 Task: Select Convenience. Add to cart, from CVS for 2696 Buckhannan Avenue, Syracuse, New York 13202, Cell Number 315-426-1559, following items : CVS Health Sensitive Gentle Wipes - 1, Pampers Swaddlers Diapers Super Pack Size 1 - 2
Action: Mouse moved to (270, 112)
Screenshot: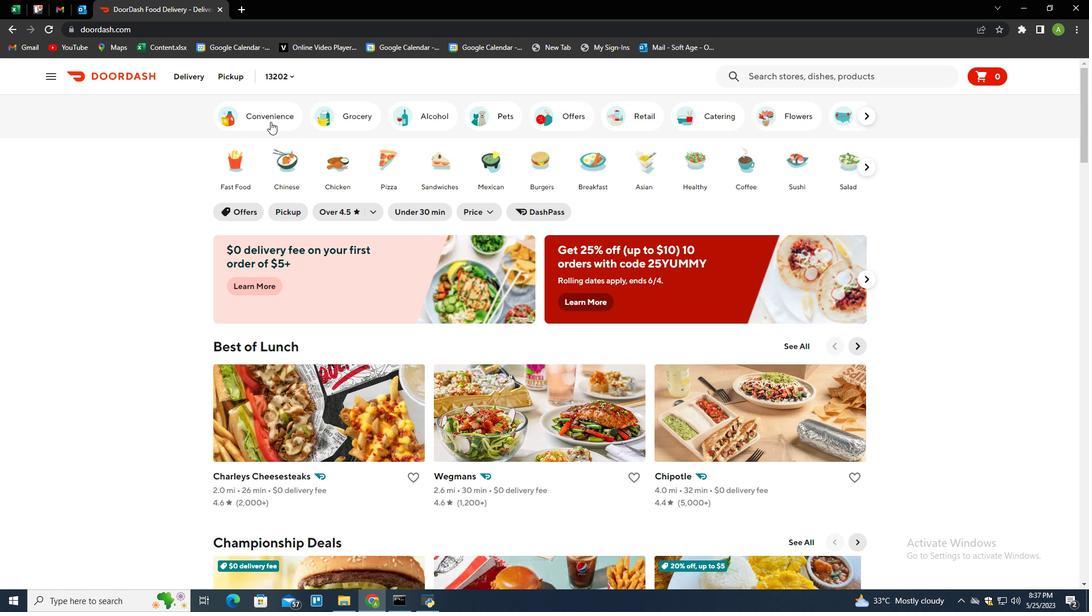 
Action: Mouse pressed left at (270, 112)
Screenshot: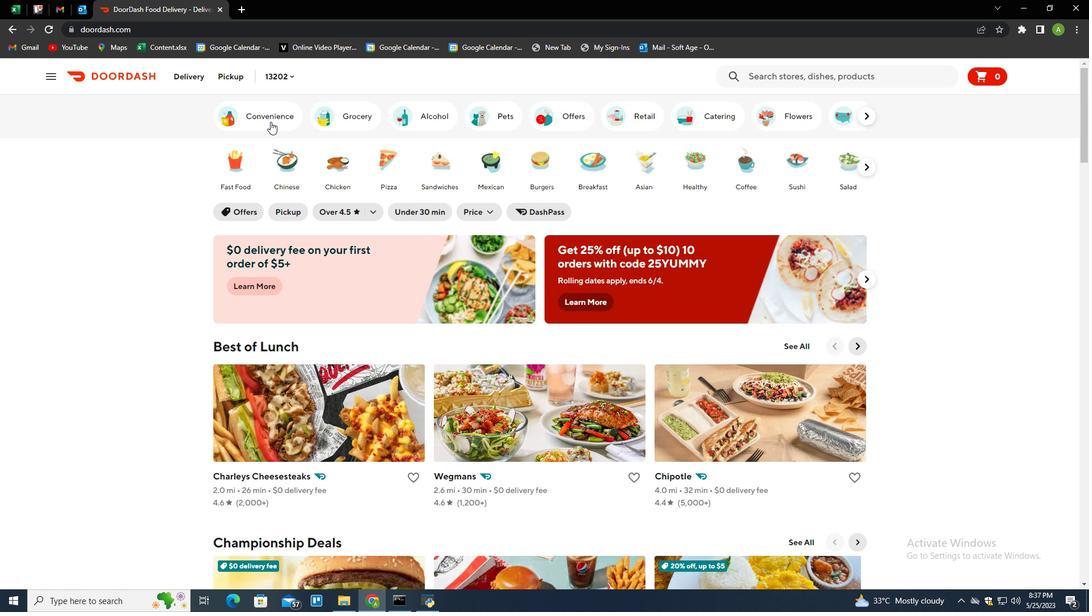 
Action: Mouse moved to (759, 453)
Screenshot: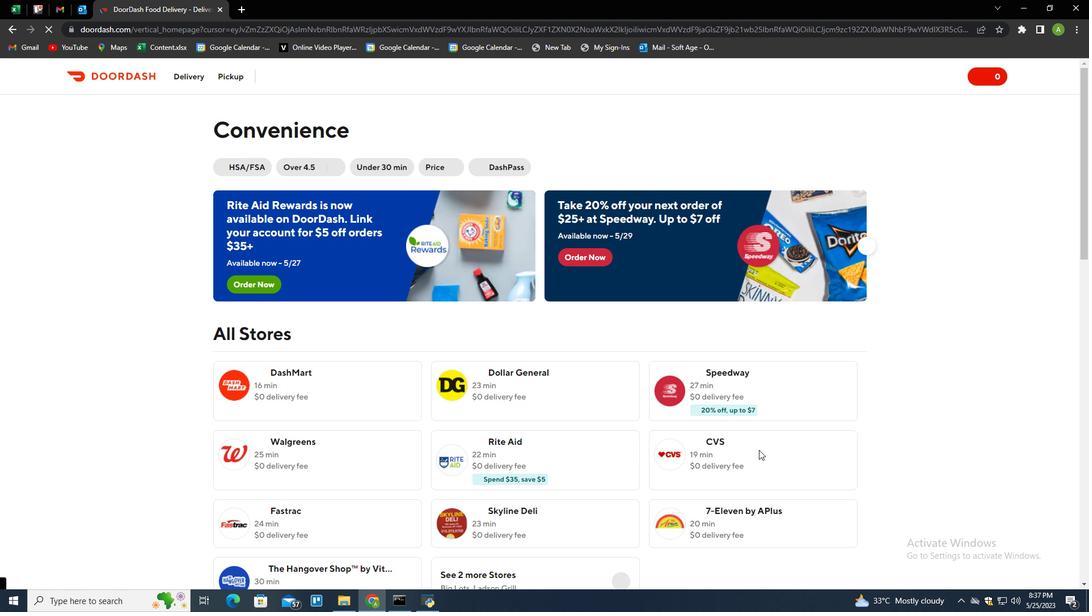 
Action: Mouse pressed left at (759, 453)
Screenshot: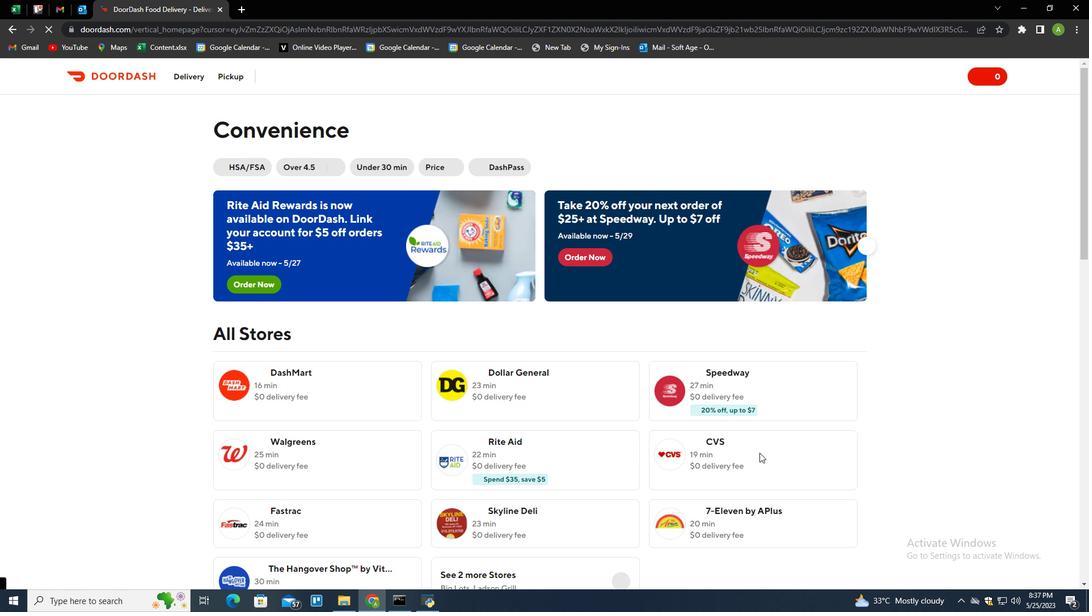
Action: Mouse moved to (180, 76)
Screenshot: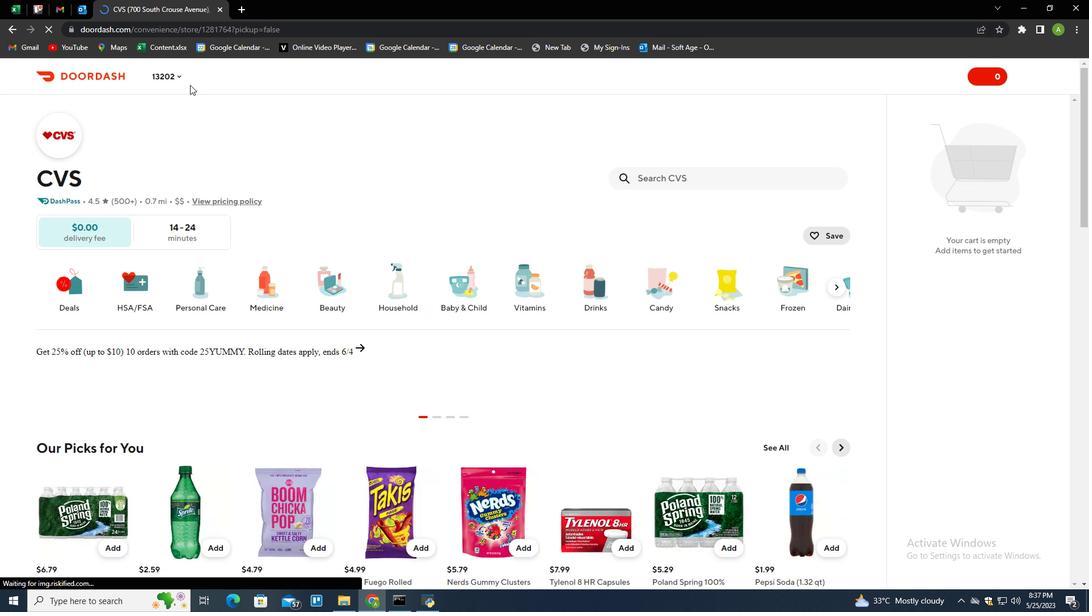 
Action: Mouse pressed left at (180, 76)
Screenshot: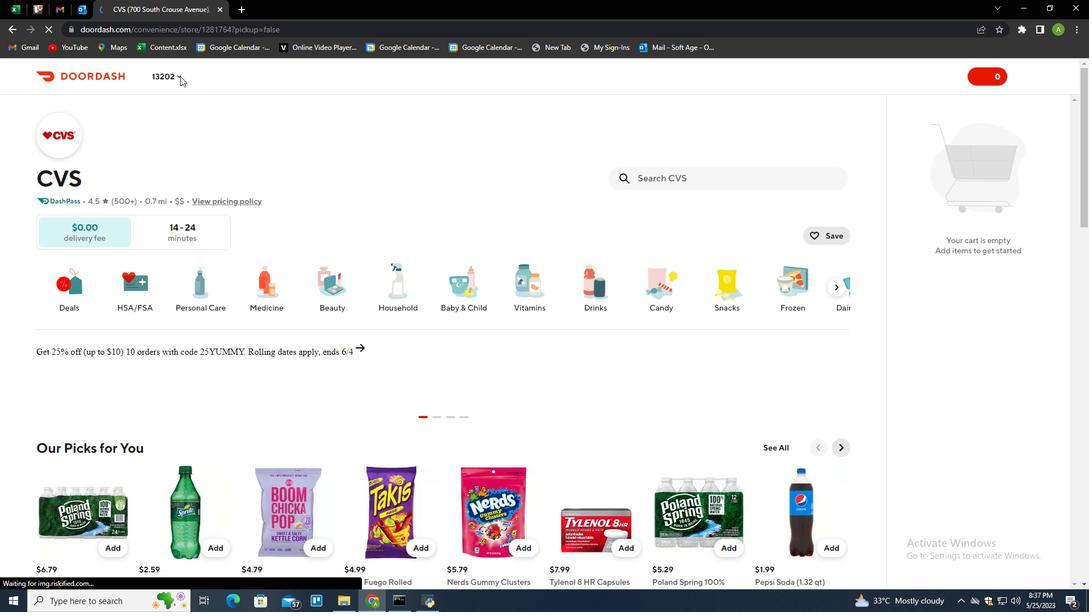 
Action: Mouse moved to (206, 116)
Screenshot: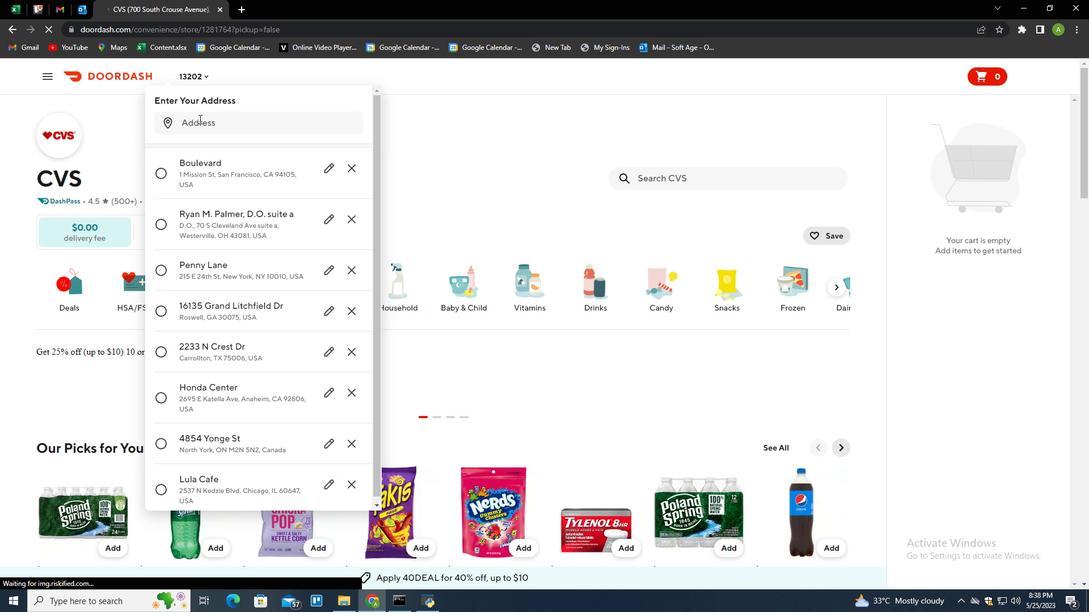 
Action: Mouse pressed left at (206, 116)
Screenshot: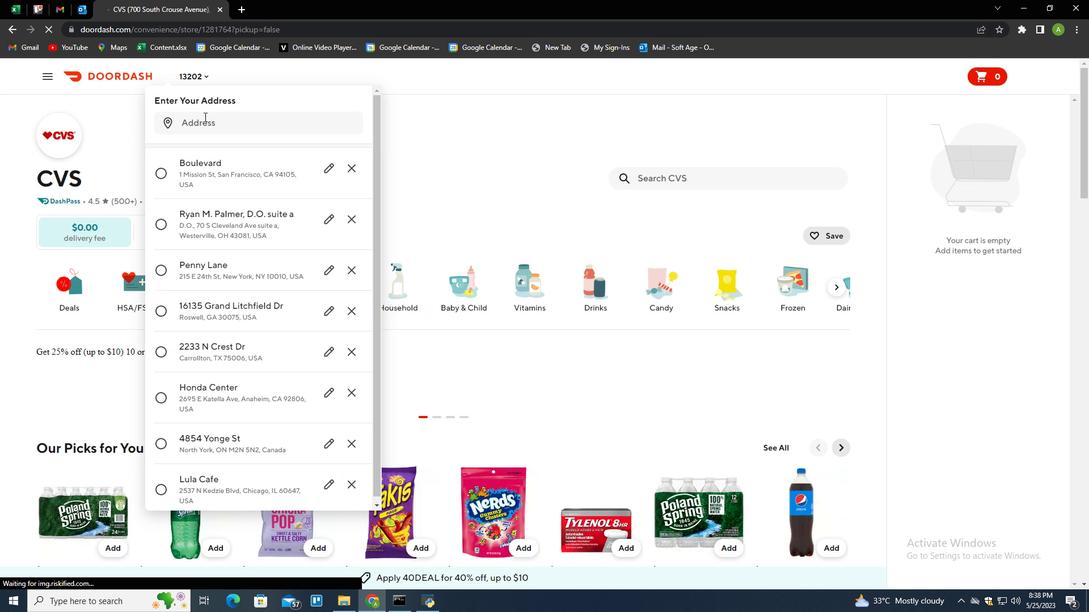 
Action: Mouse moved to (198, 128)
Screenshot: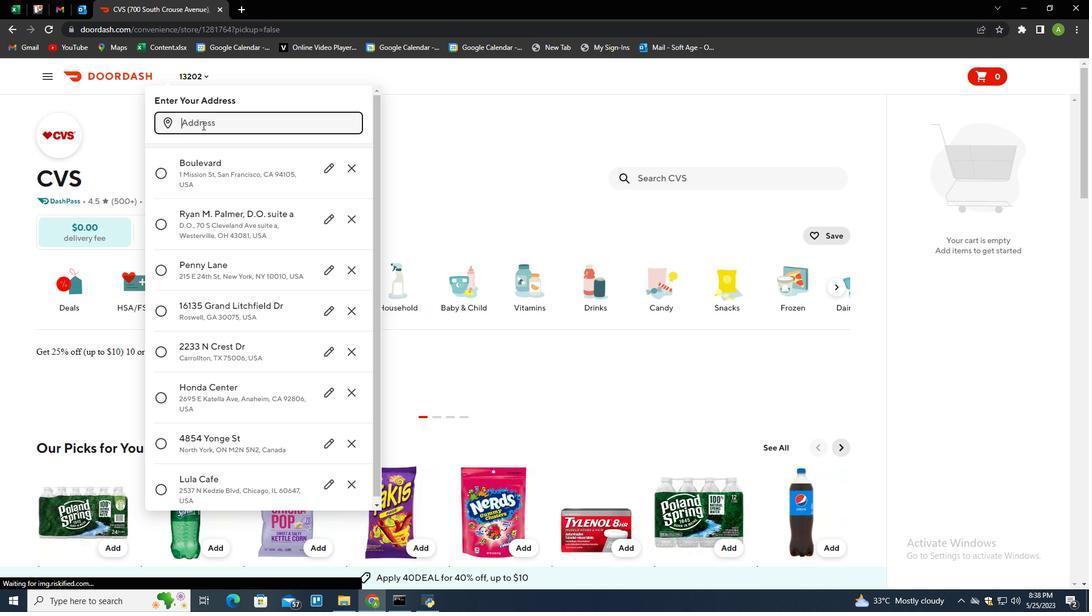 
Action: Key pressed 296<Key.backspace><Key.backspace>696<Key.space>buckhannan<Key.space>avenue,<Key.space>st<Key.backspace>yracuse,<Key.space>new<Key.space>york<Key.space>13202<Key.enter>
Screenshot: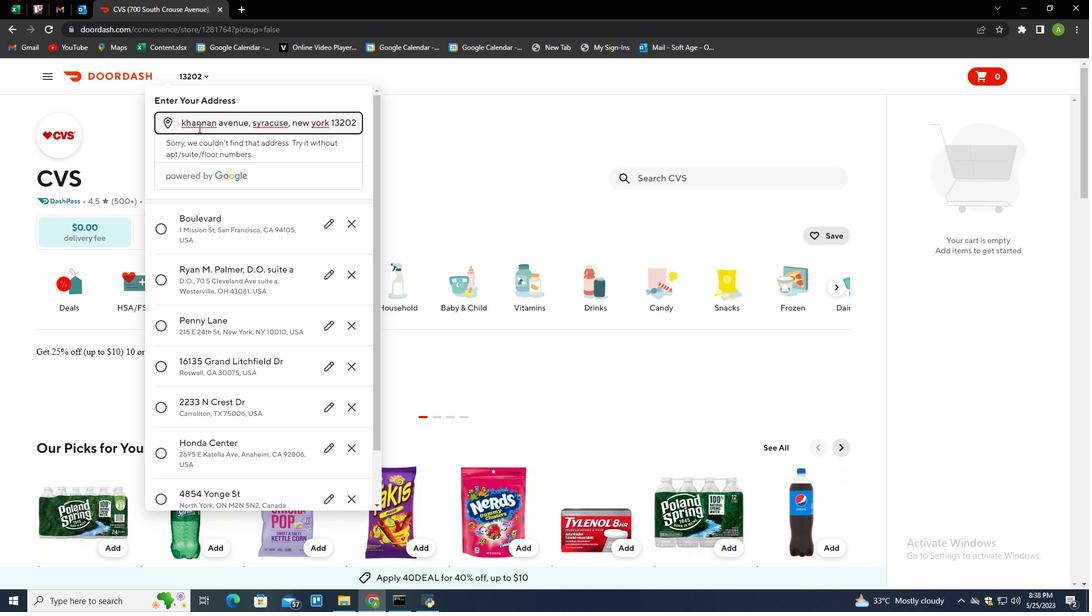 
Action: Mouse moved to (299, 437)
Screenshot: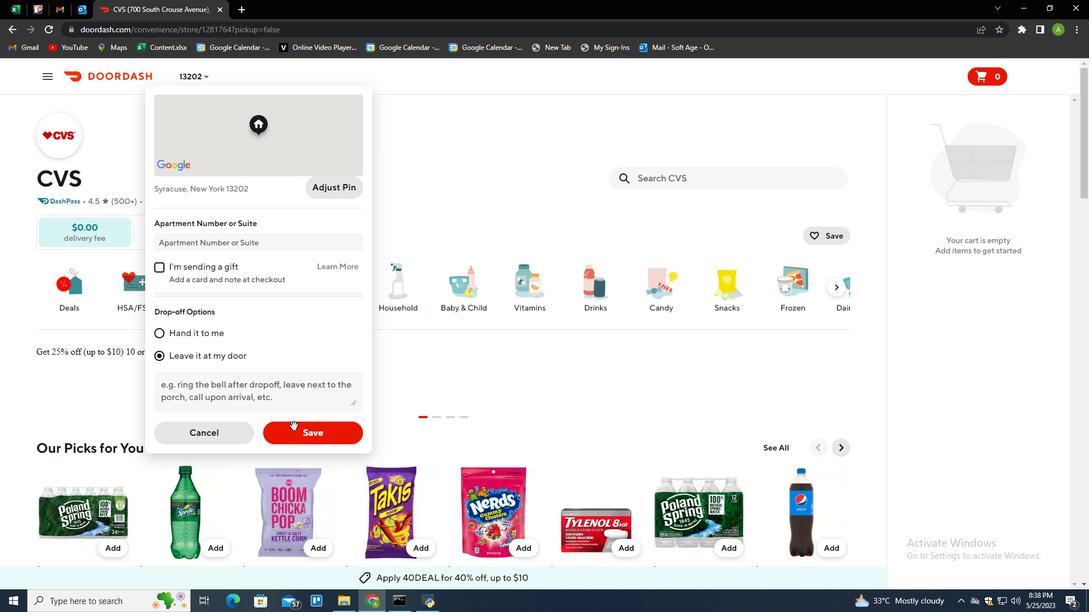 
Action: Mouse pressed left at (299, 437)
Screenshot: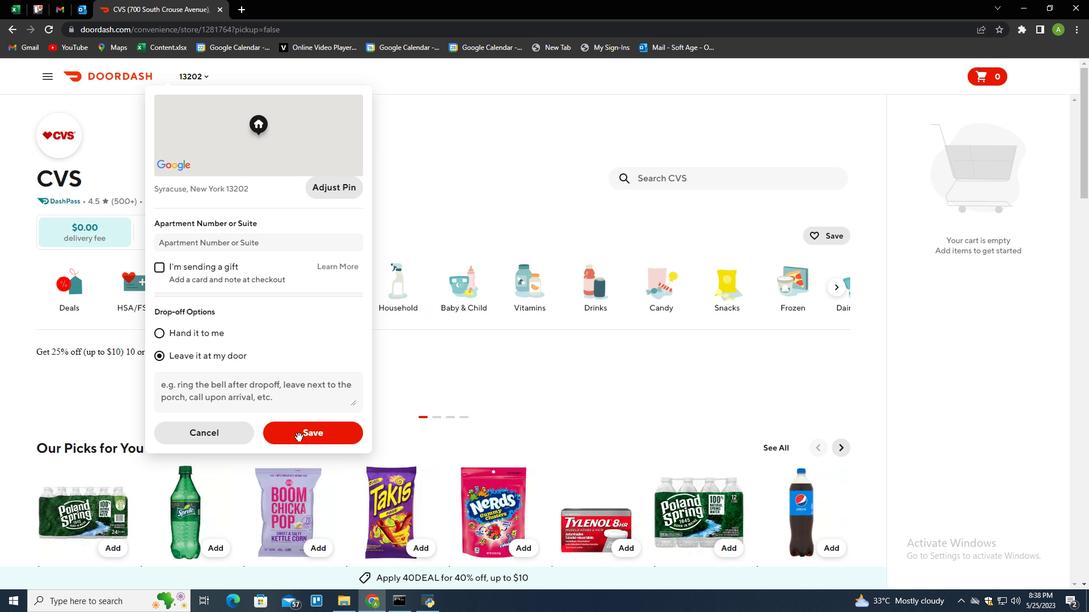 
Action: Mouse moved to (696, 184)
Screenshot: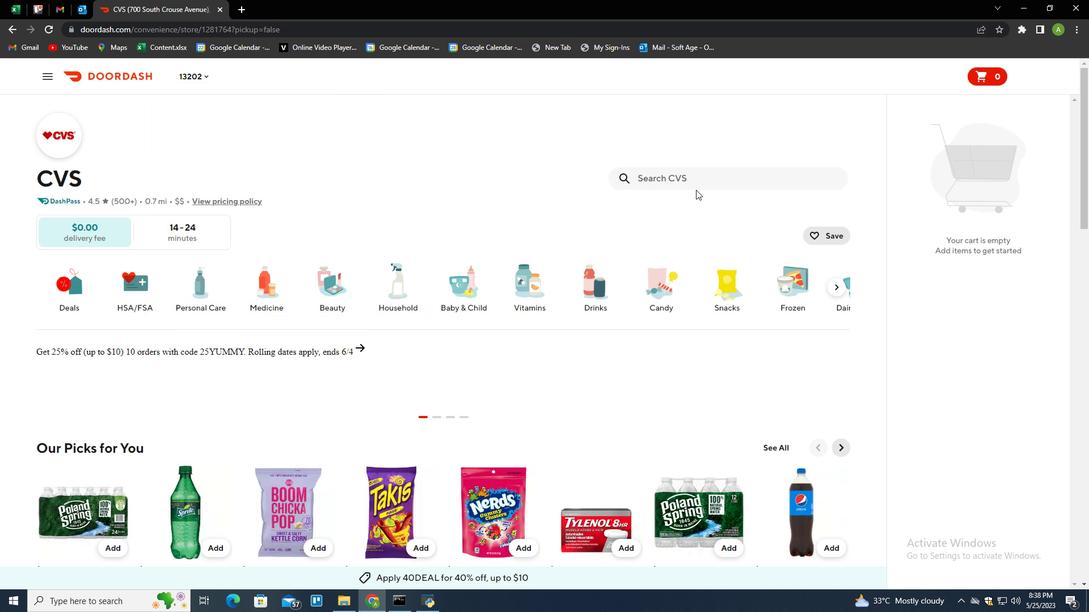 
Action: Mouse pressed left at (696, 184)
Screenshot: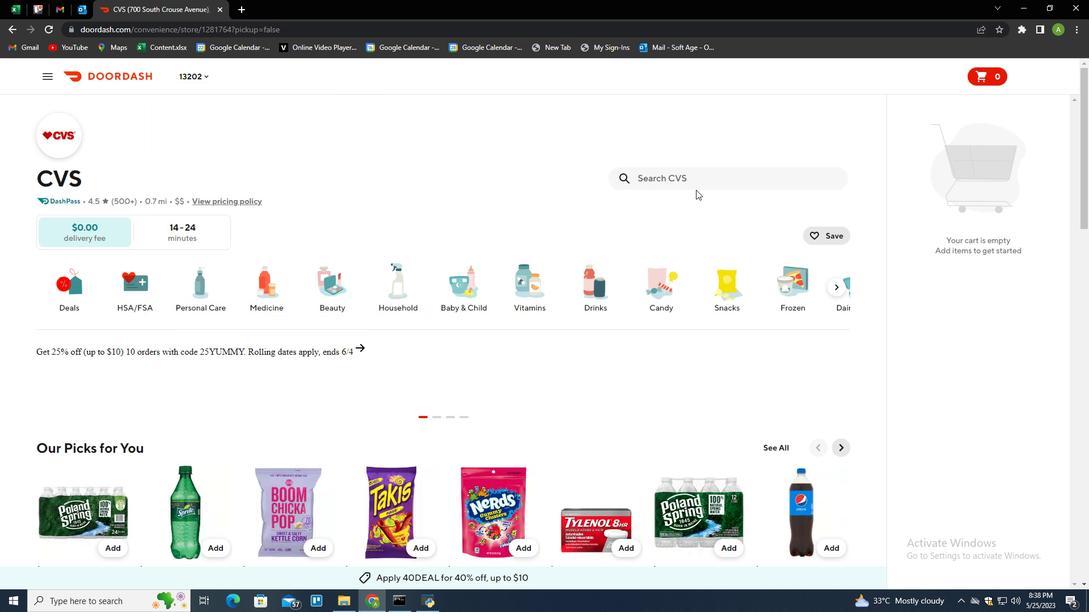 
Action: Mouse moved to (591, 260)
Screenshot: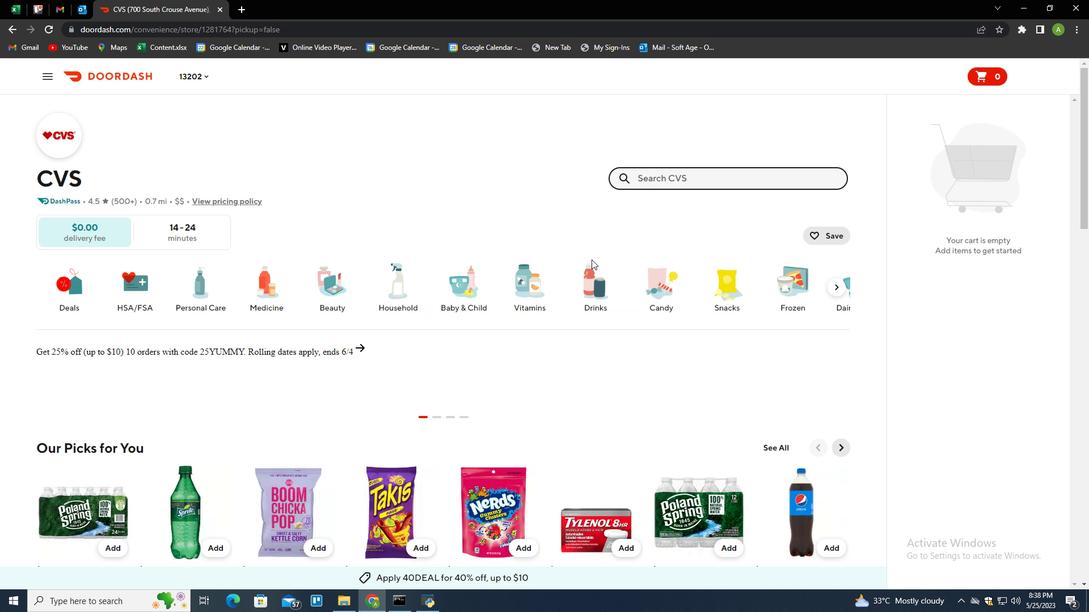 
Action: Key pressed cvs<Key.space>health<Key.space>senstive<Key.space>gentle<Key.space>wipes<Key.enter>
Screenshot: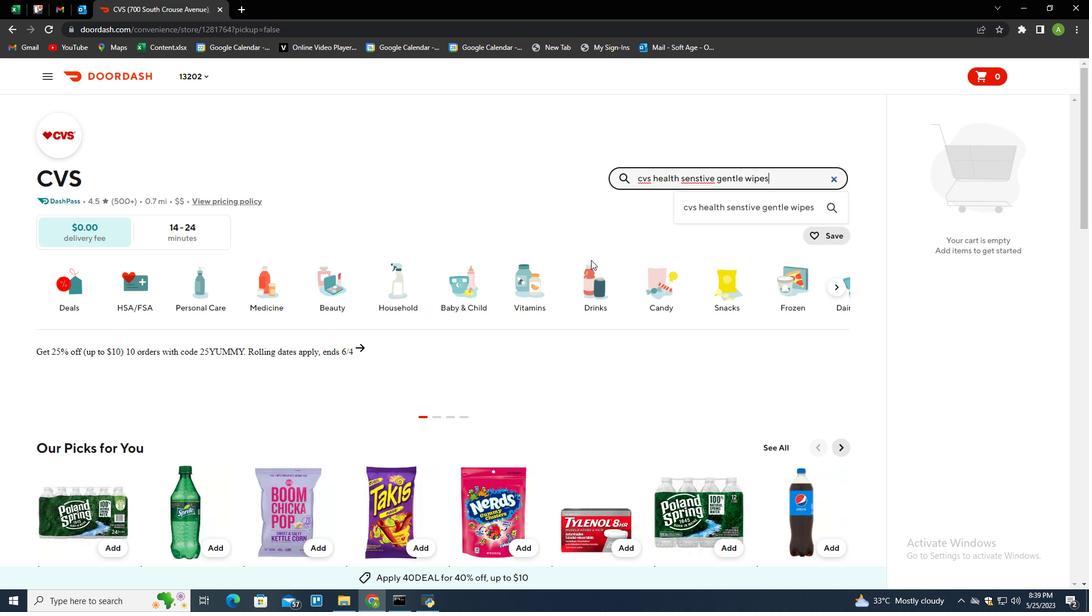 
Action: Mouse moved to (109, 316)
Screenshot: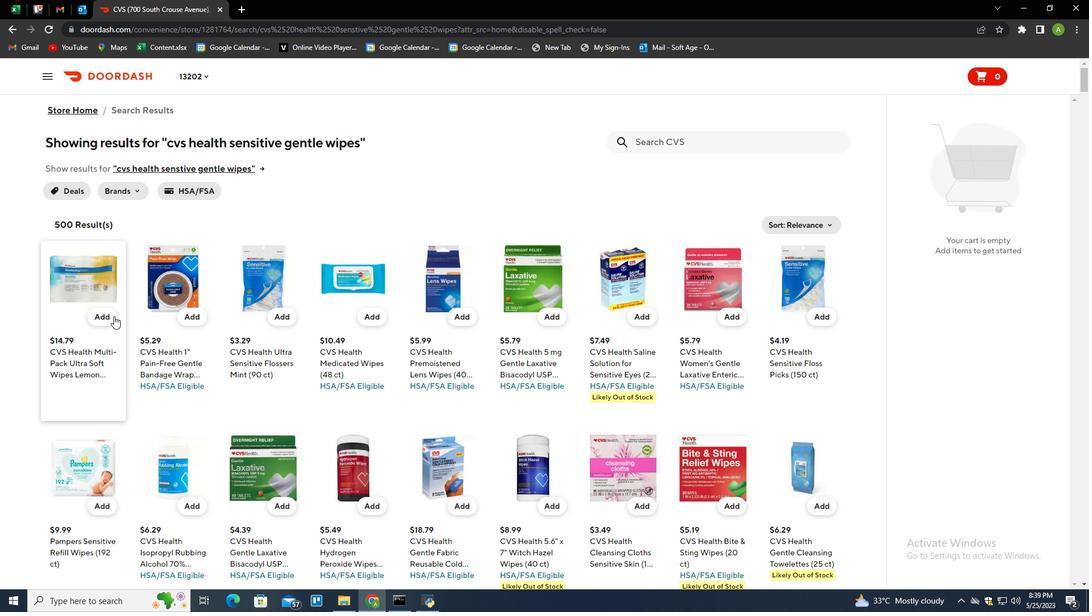 
Action: Mouse pressed left at (109, 316)
Screenshot: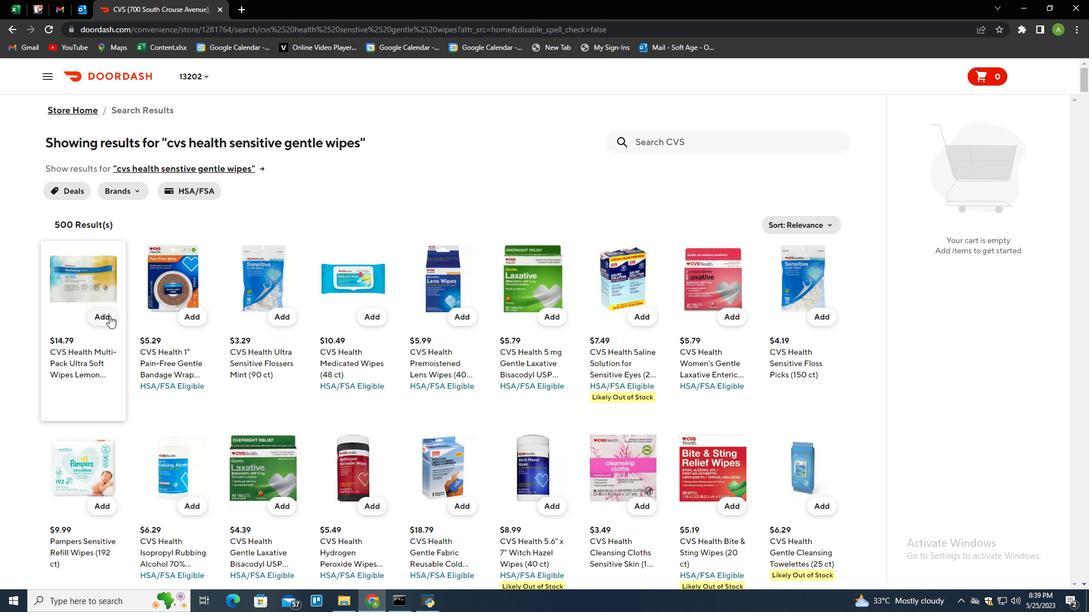 
Action: Mouse moved to (653, 146)
Screenshot: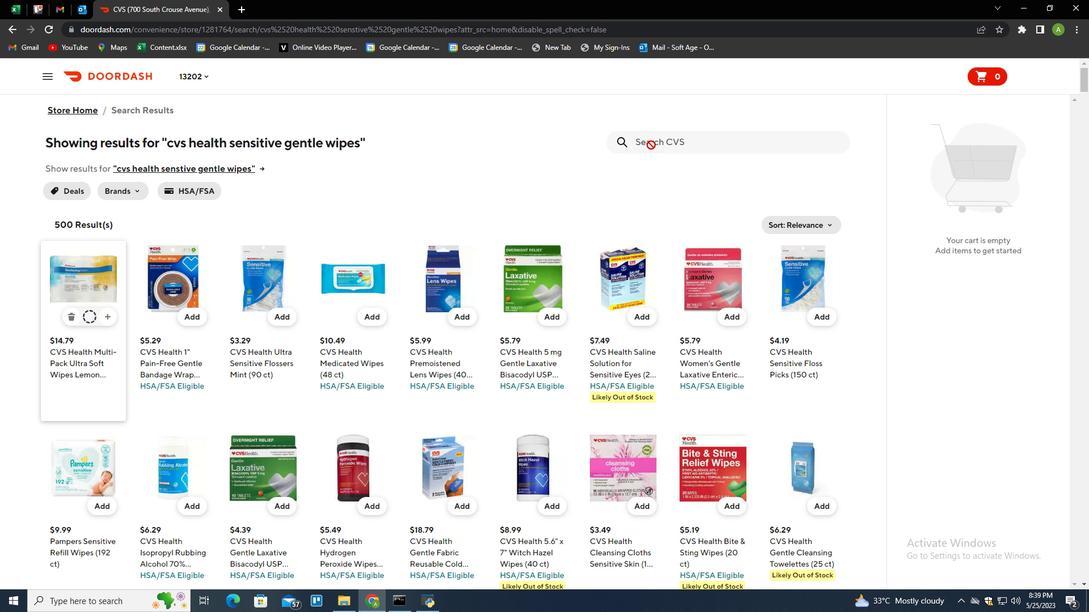 
Action: Mouse pressed left at (653, 146)
Screenshot: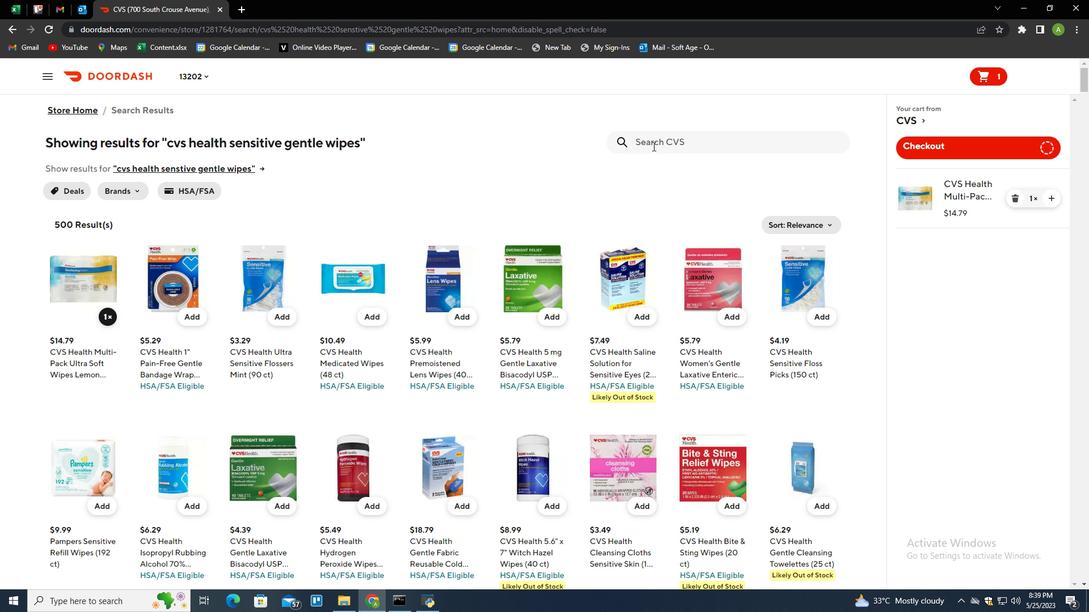 
Action: Key pressed pampers<Key.space>swaddlers<Key.space>diapers<Key.space>super<Key.space>pack<Key.space>size<Key.space>1<Key.enter>
Screenshot: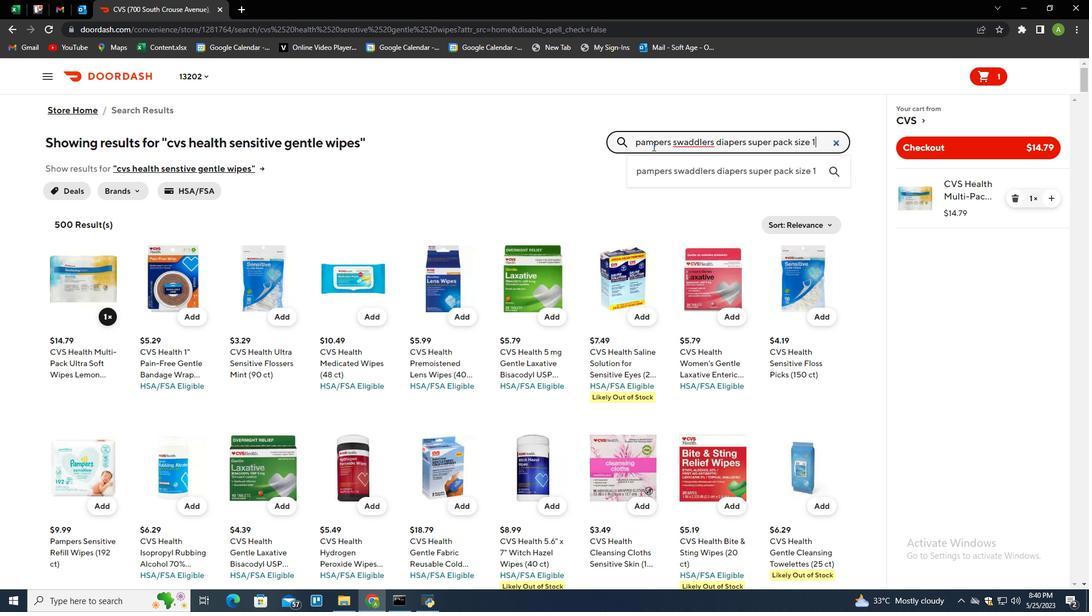 
Action: Mouse moved to (110, 295)
Screenshot: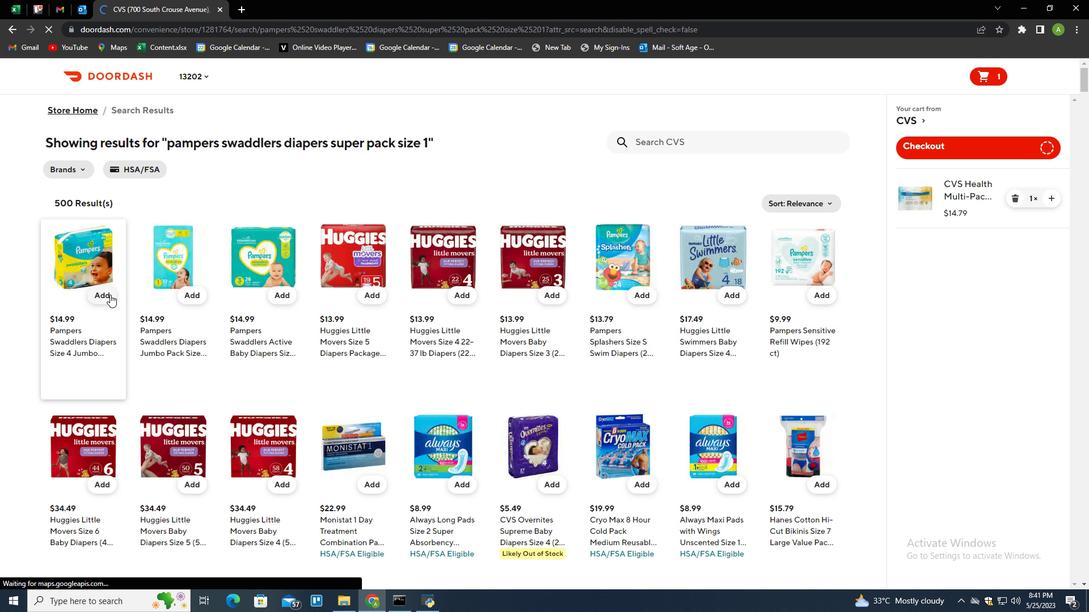 
Action: Mouse pressed left at (110, 295)
Screenshot: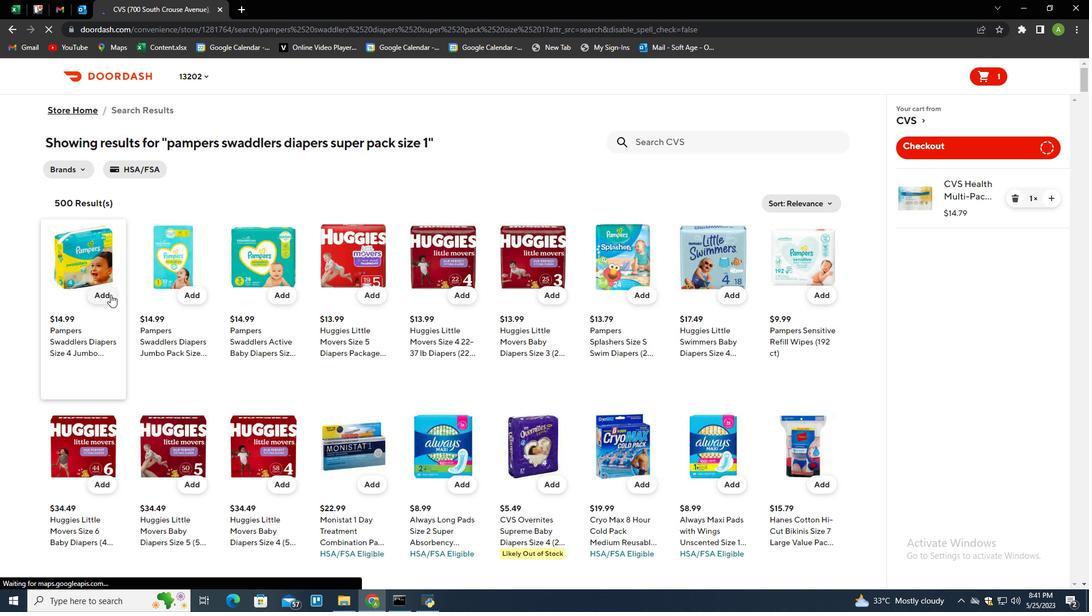 
Action: Mouse moved to (1048, 256)
Screenshot: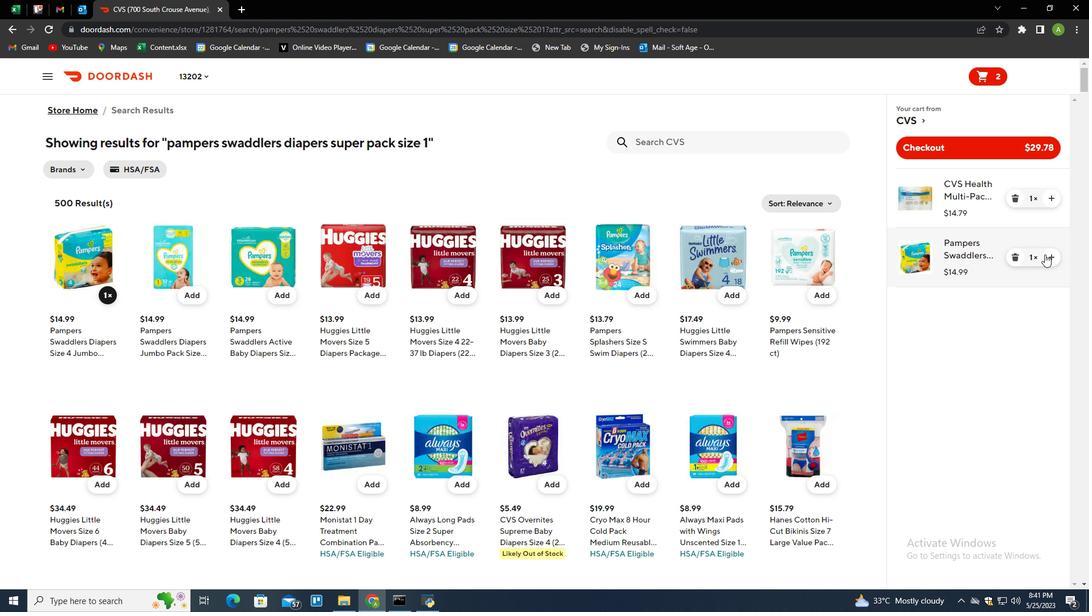 
Action: Mouse pressed left at (1048, 256)
Screenshot: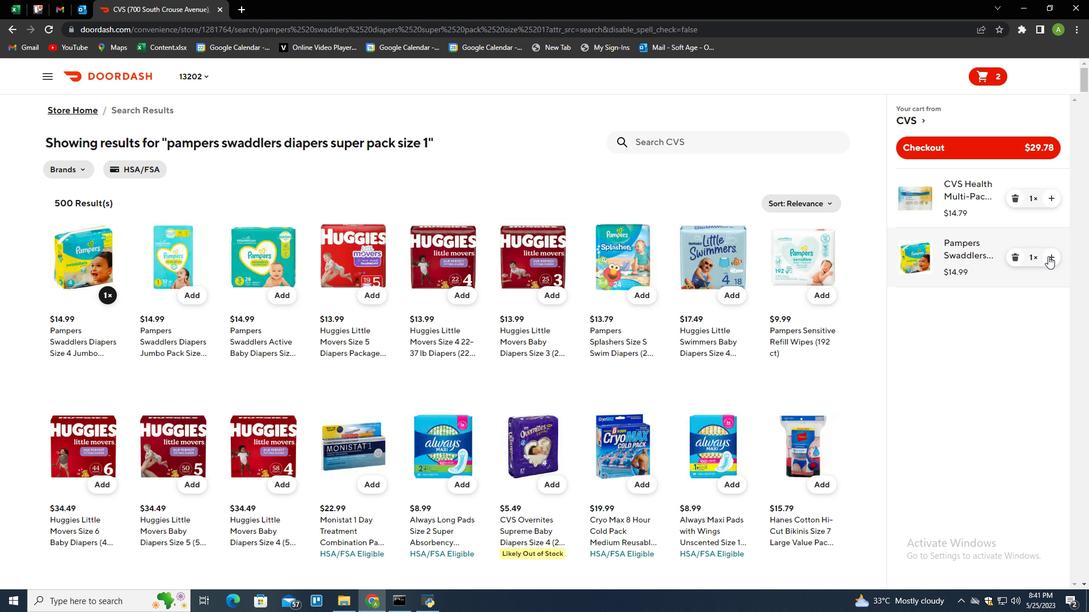 
Action: Mouse moved to (917, 143)
Screenshot: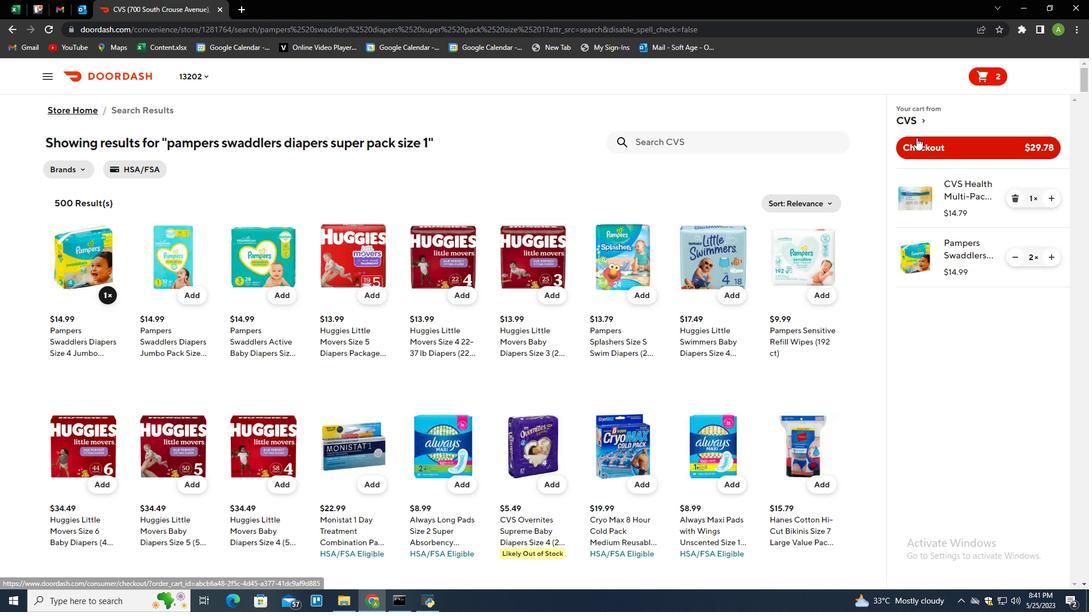 
Action: Mouse pressed left at (917, 143)
Screenshot: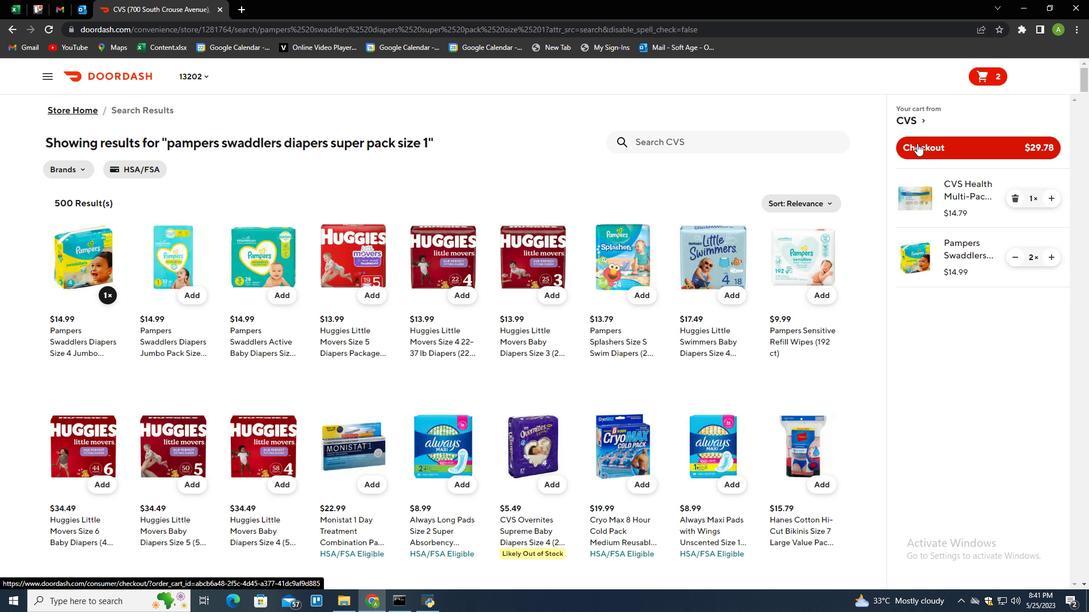 
